 Task: Search for emails in the current mailbox that expire tomorrow and contain 'softage'.
Action: Mouse moved to (293, 10)
Screenshot: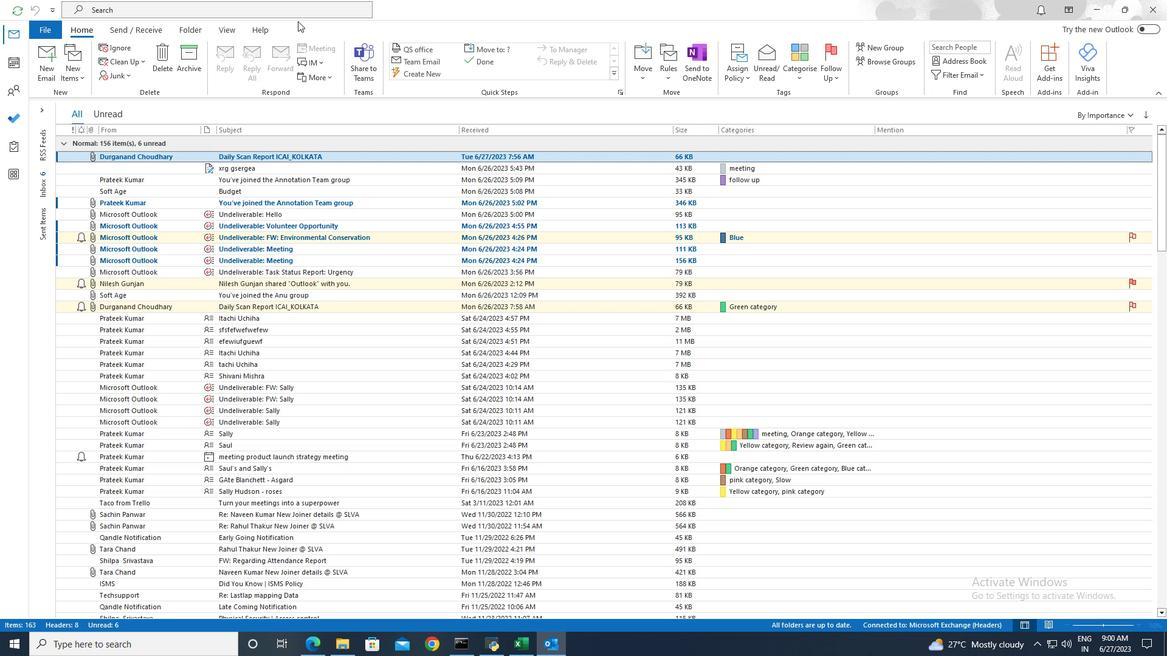 
Action: Mouse pressed left at (293, 10)
Screenshot: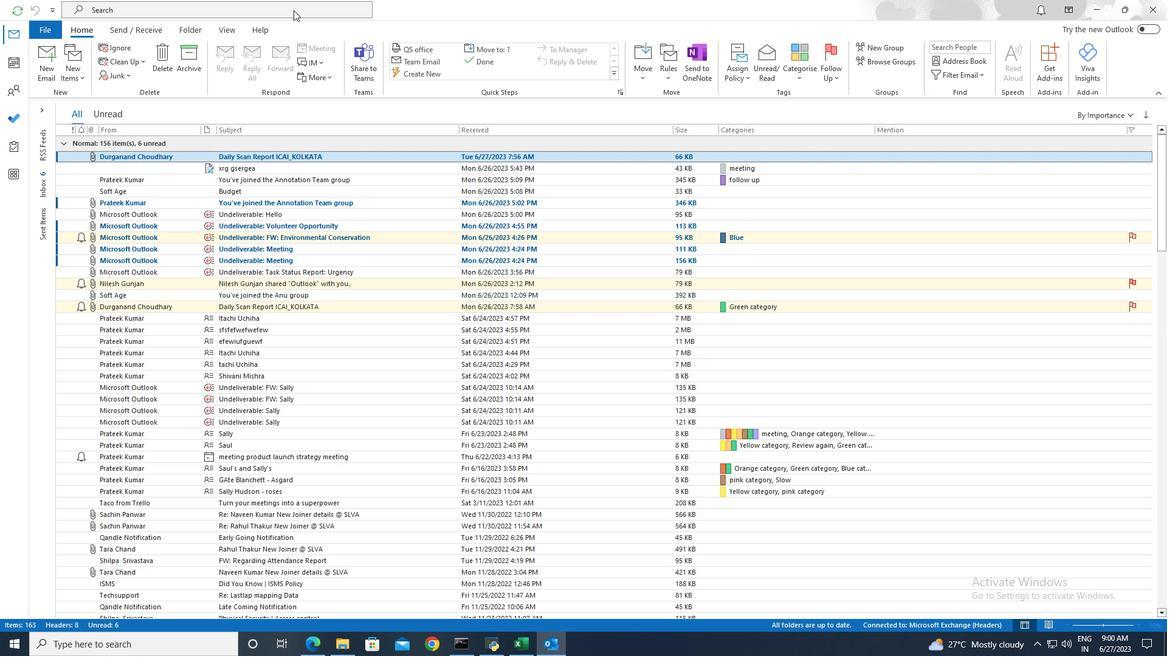 
Action: Mouse moved to (419, 6)
Screenshot: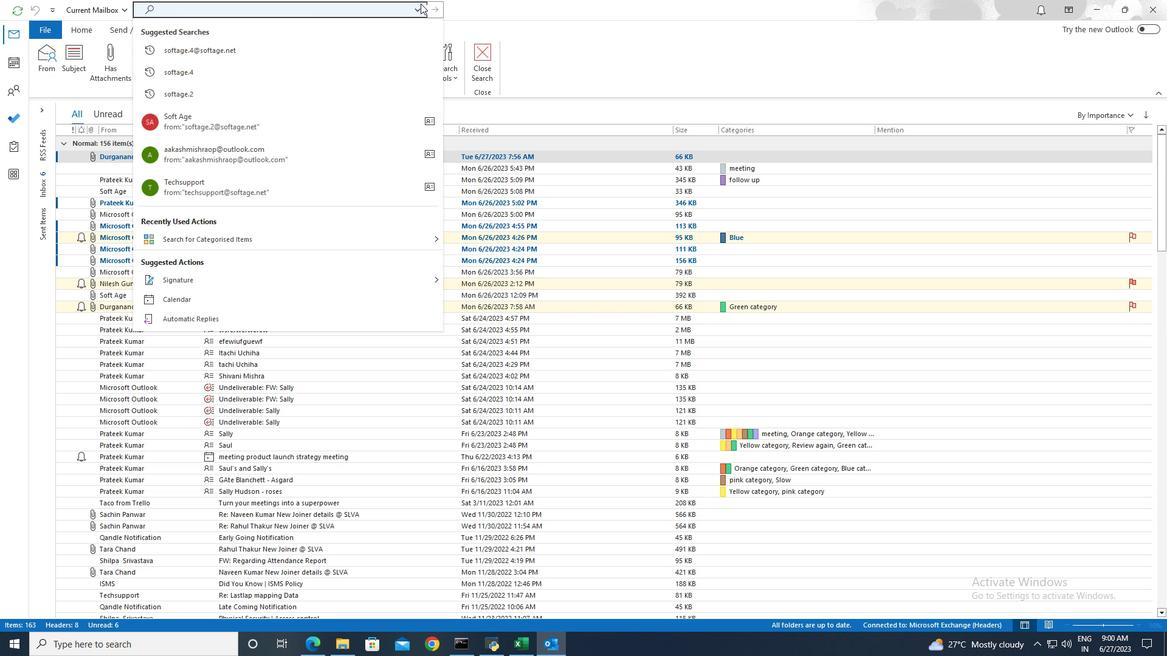 
Action: Mouse pressed left at (419, 6)
Screenshot: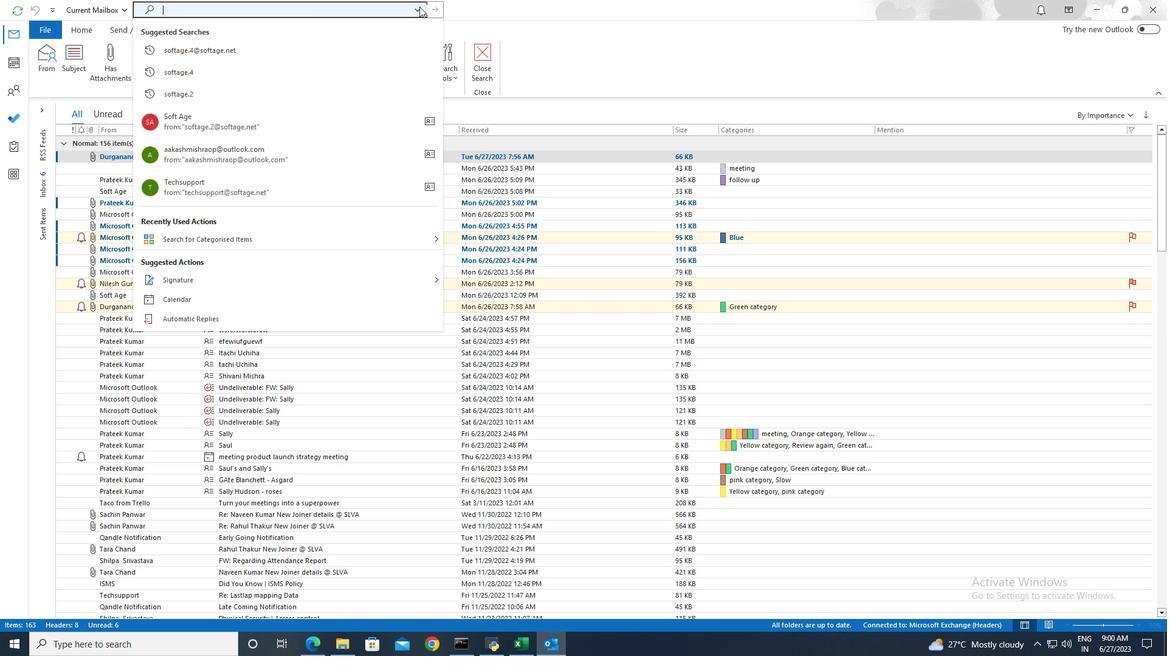 
Action: Mouse moved to (396, 153)
Screenshot: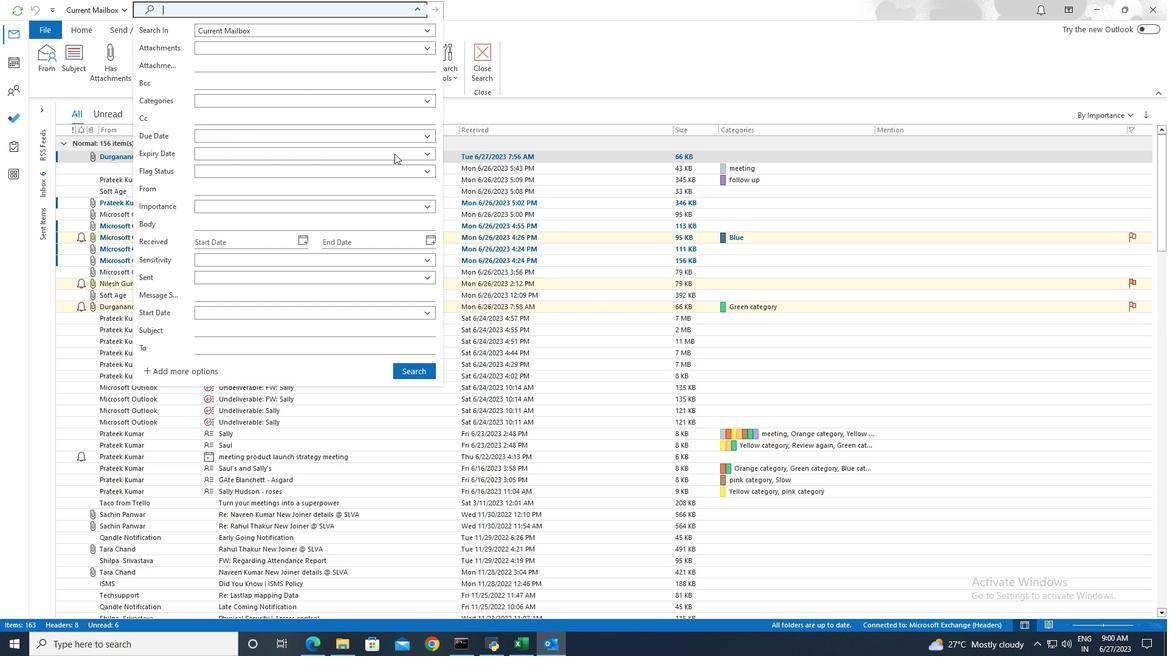 
Action: Mouse pressed left at (396, 153)
Screenshot: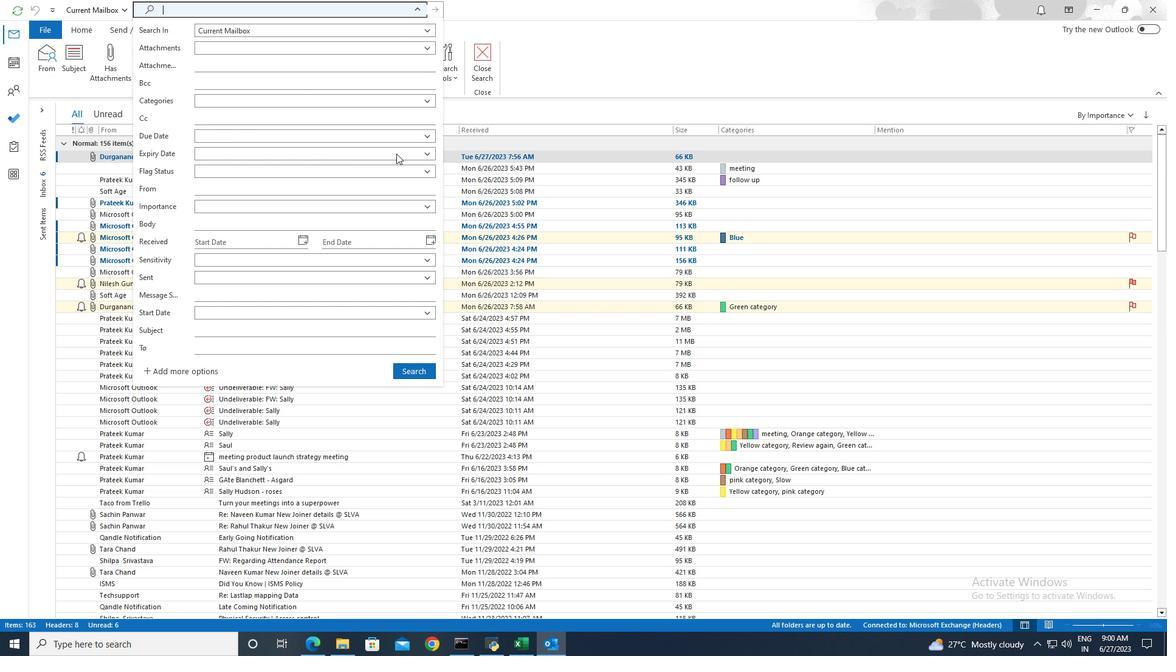 
Action: Mouse moved to (271, 234)
Screenshot: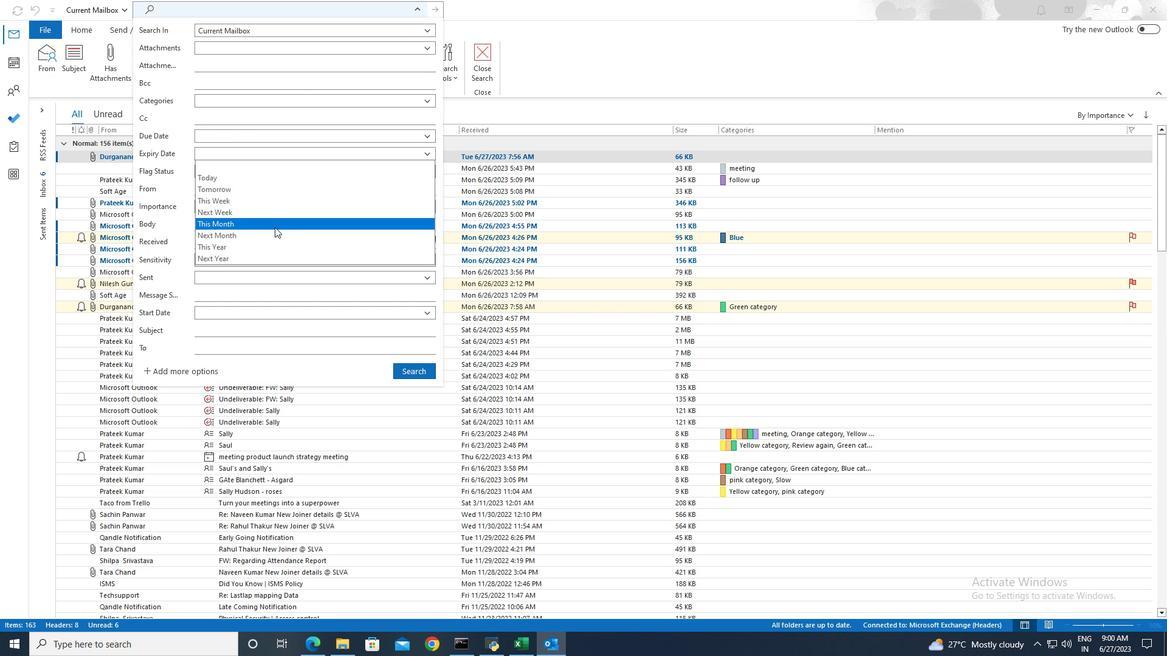 
Action: Mouse pressed left at (271, 234)
Screenshot: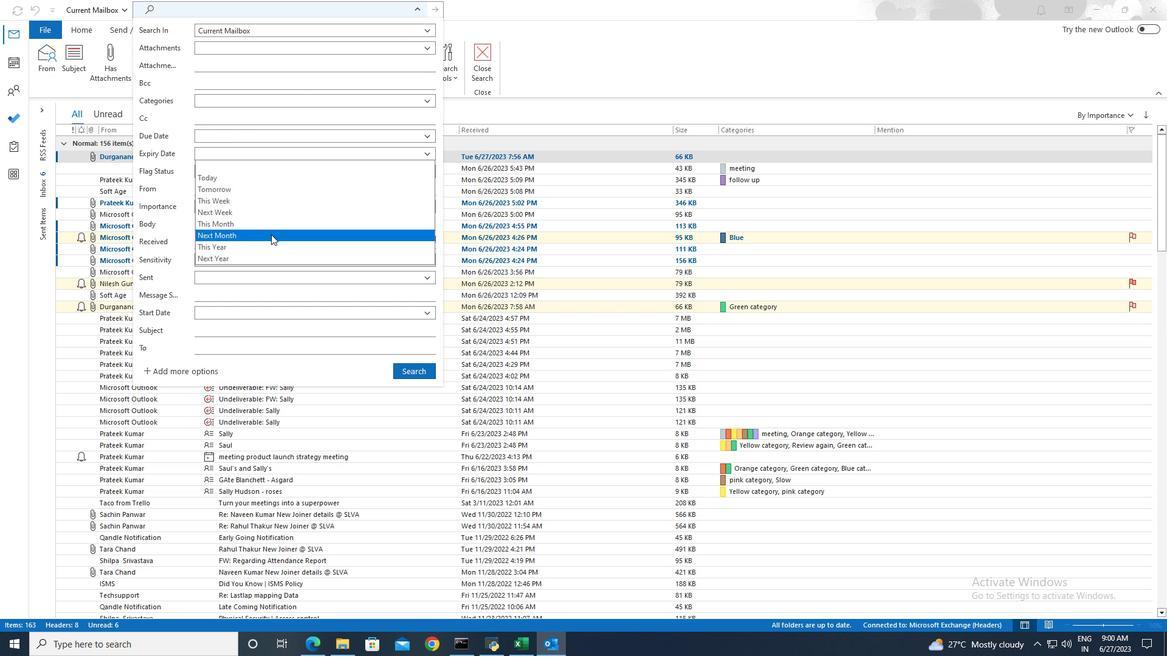 
Action: Mouse moved to (414, 373)
Screenshot: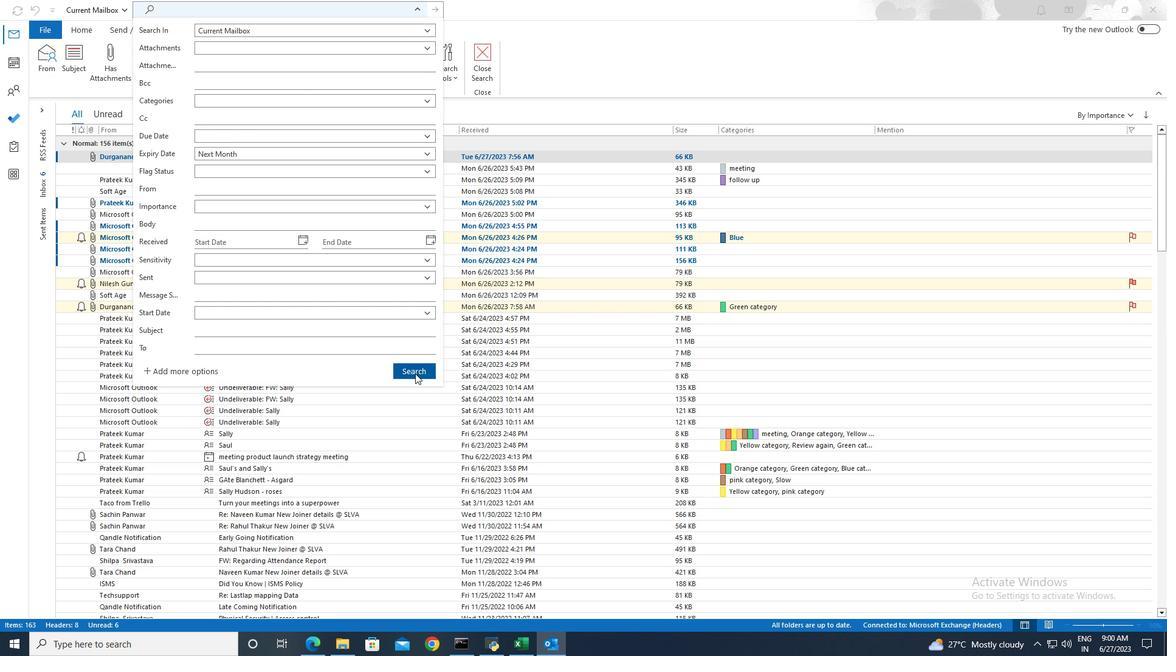 
Action: Mouse pressed left at (414, 373)
Screenshot: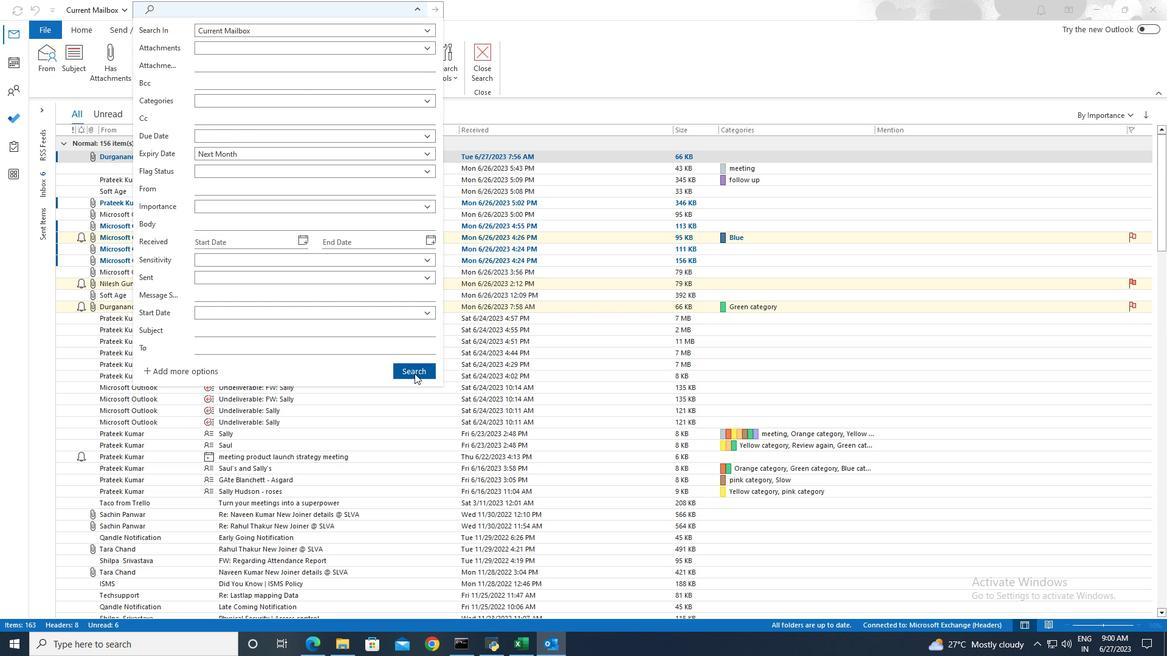 
Action: Mouse moved to (414, 372)
Screenshot: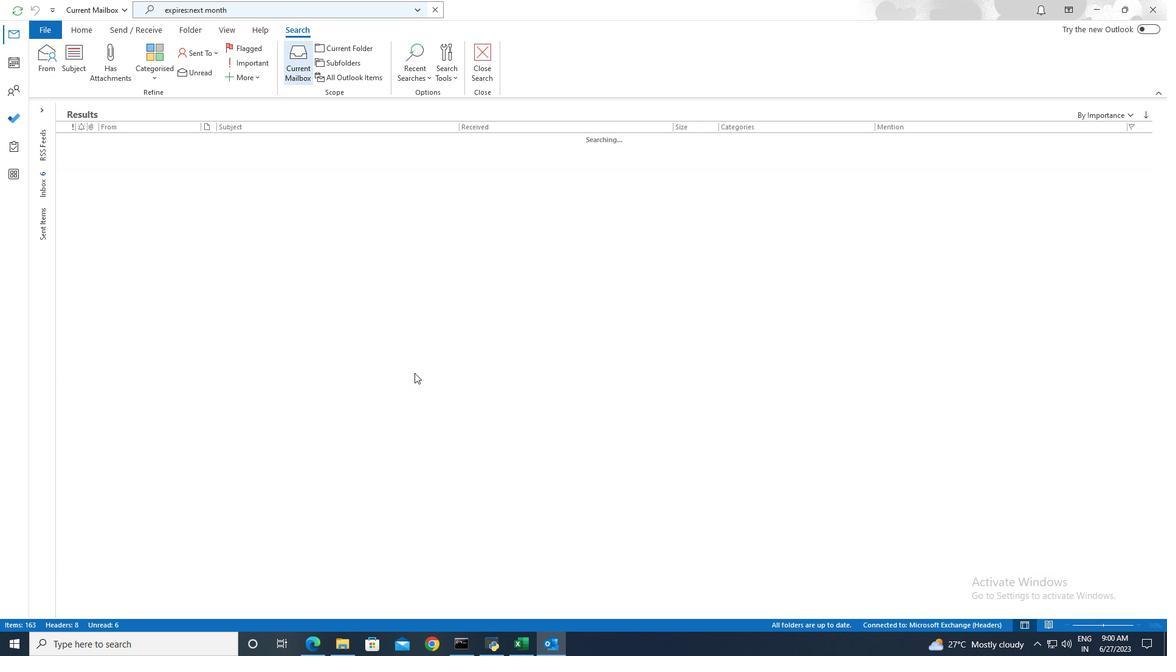 
